 Task: Select the paper size with legal.
Action: Mouse moved to (46, 86)
Screenshot: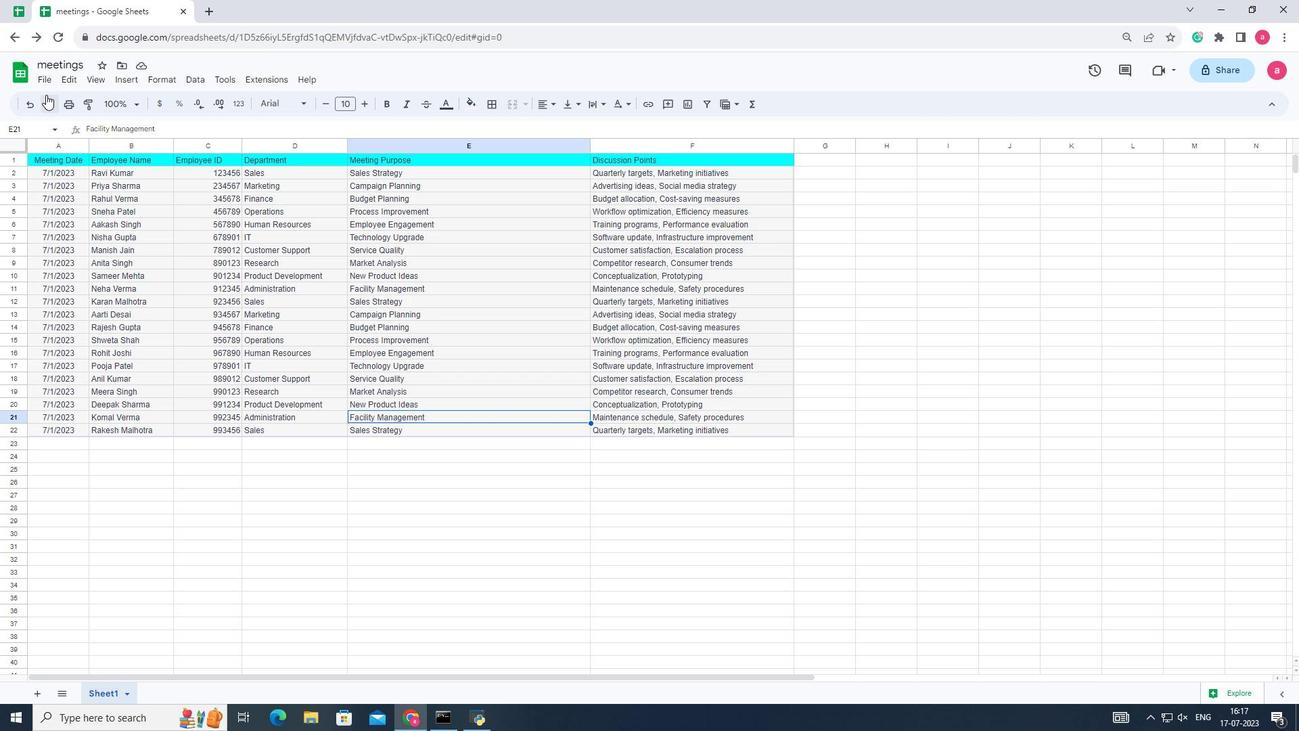 
Action: Mouse pressed left at (46, 86)
Screenshot: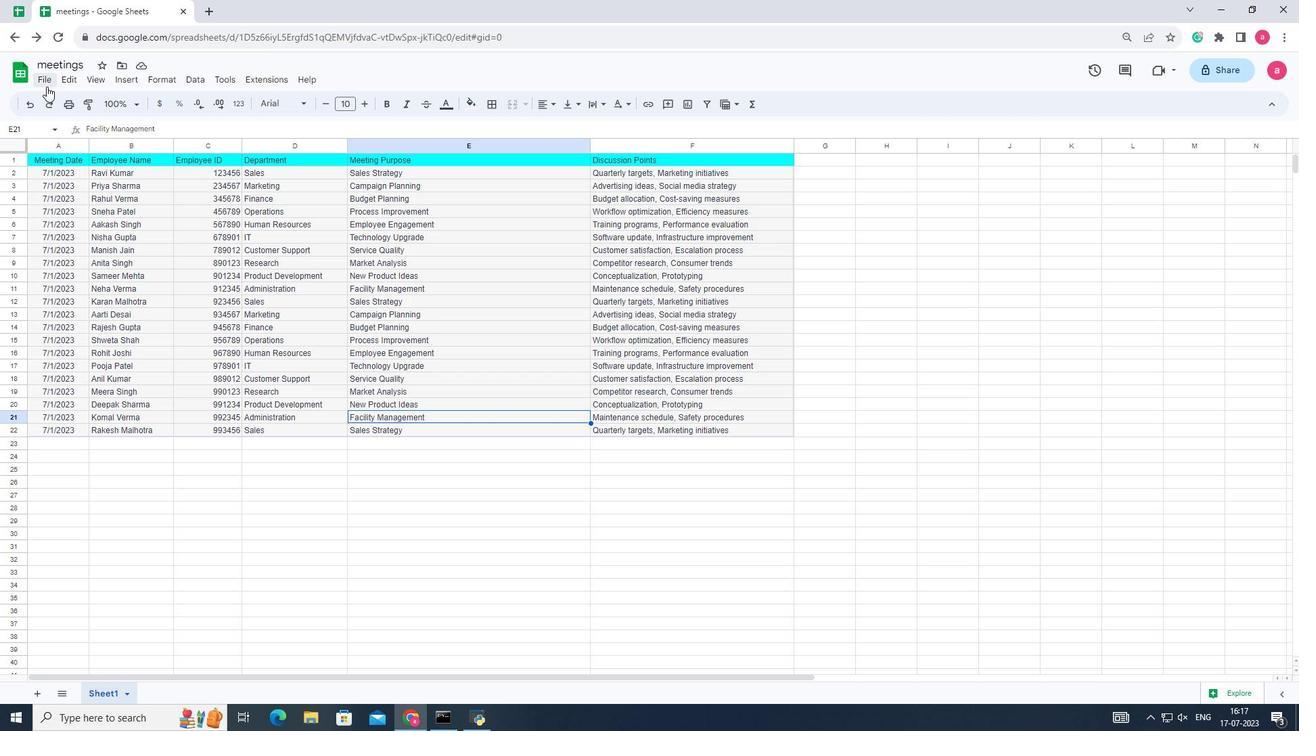 
Action: Mouse moved to (61, 441)
Screenshot: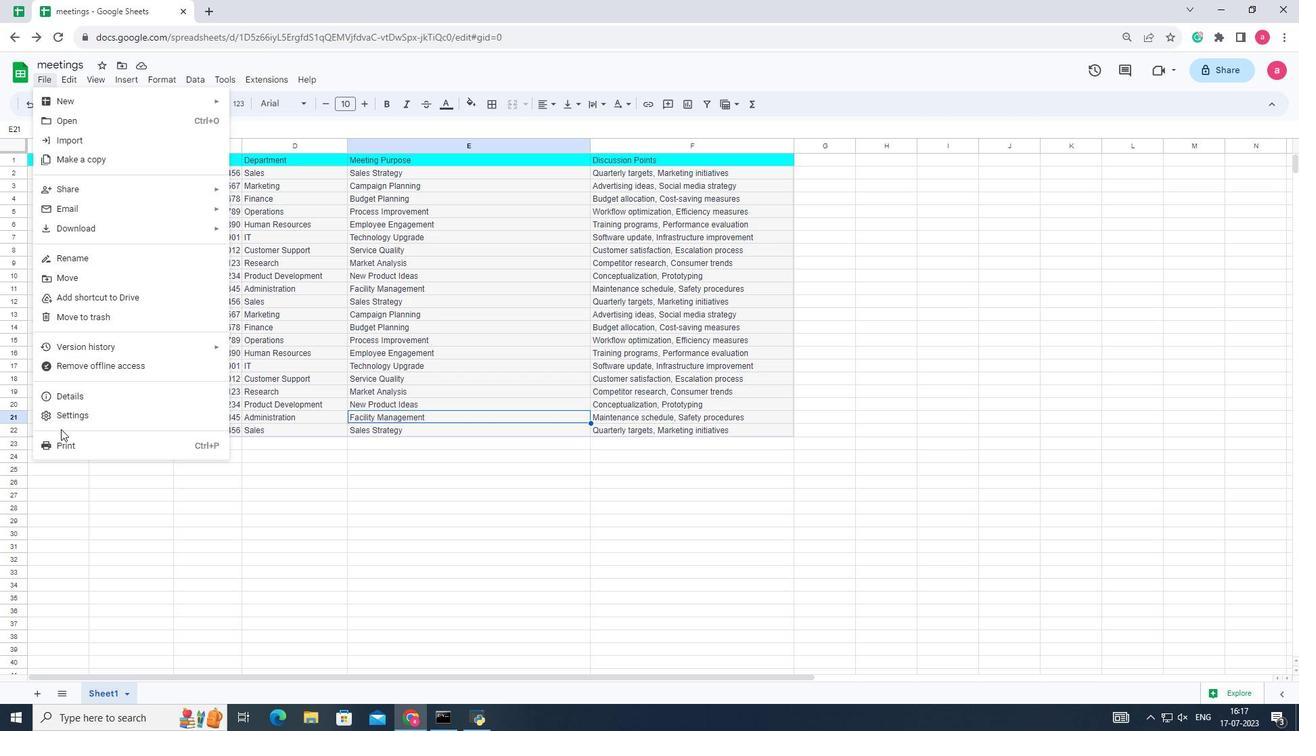 
Action: Mouse pressed left at (61, 441)
Screenshot: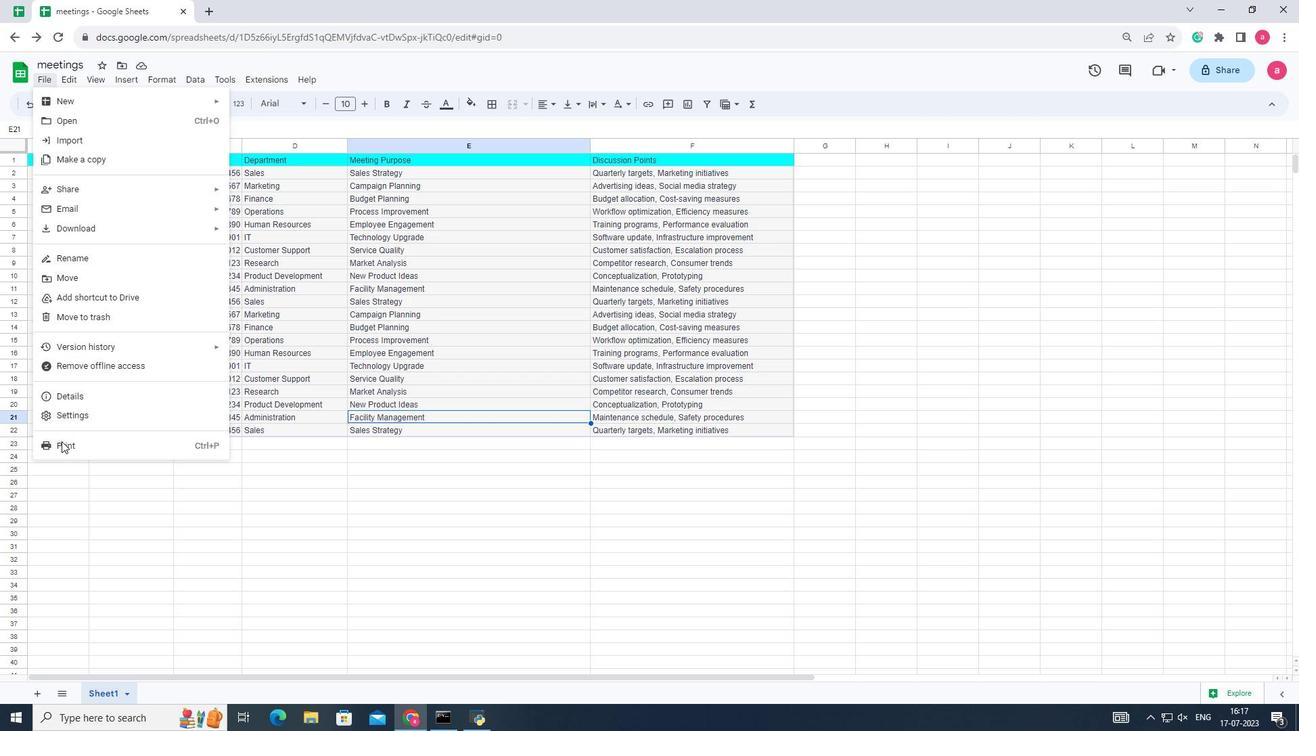 
Action: Mouse moved to (1253, 75)
Screenshot: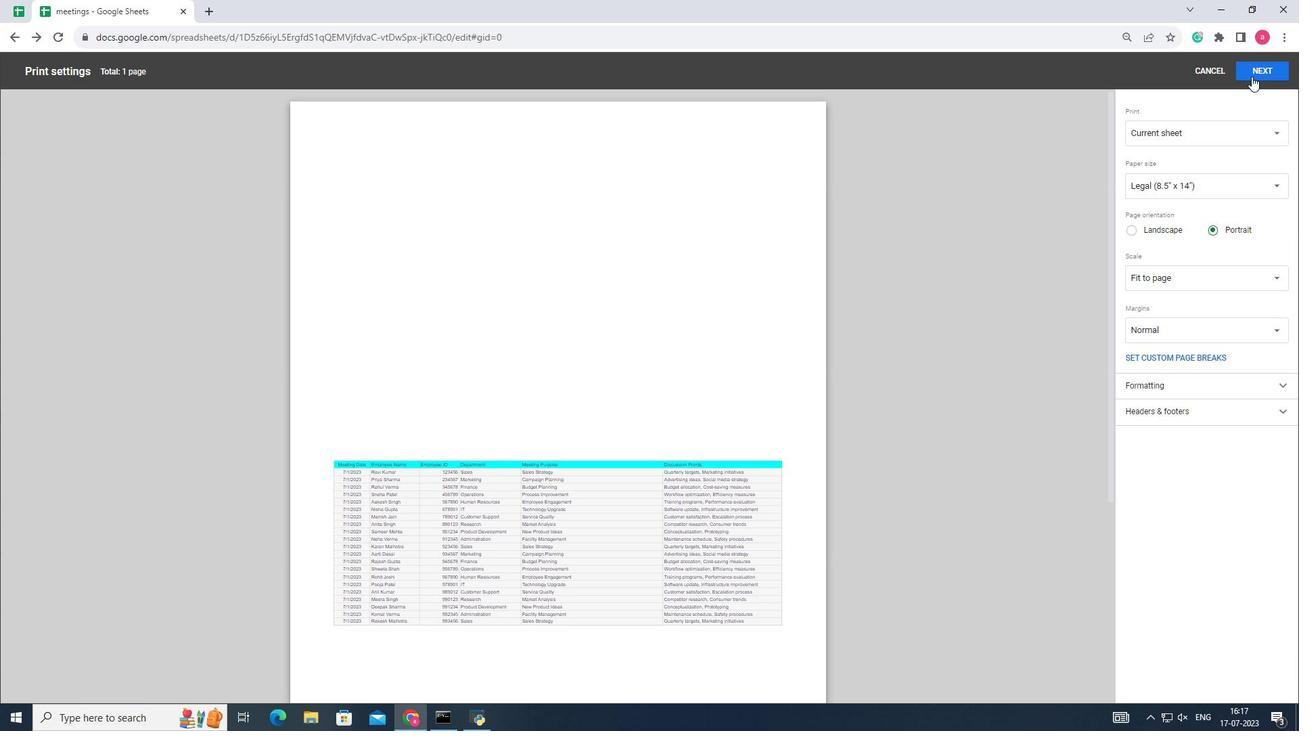 
Action: Mouse pressed left at (1253, 75)
Screenshot: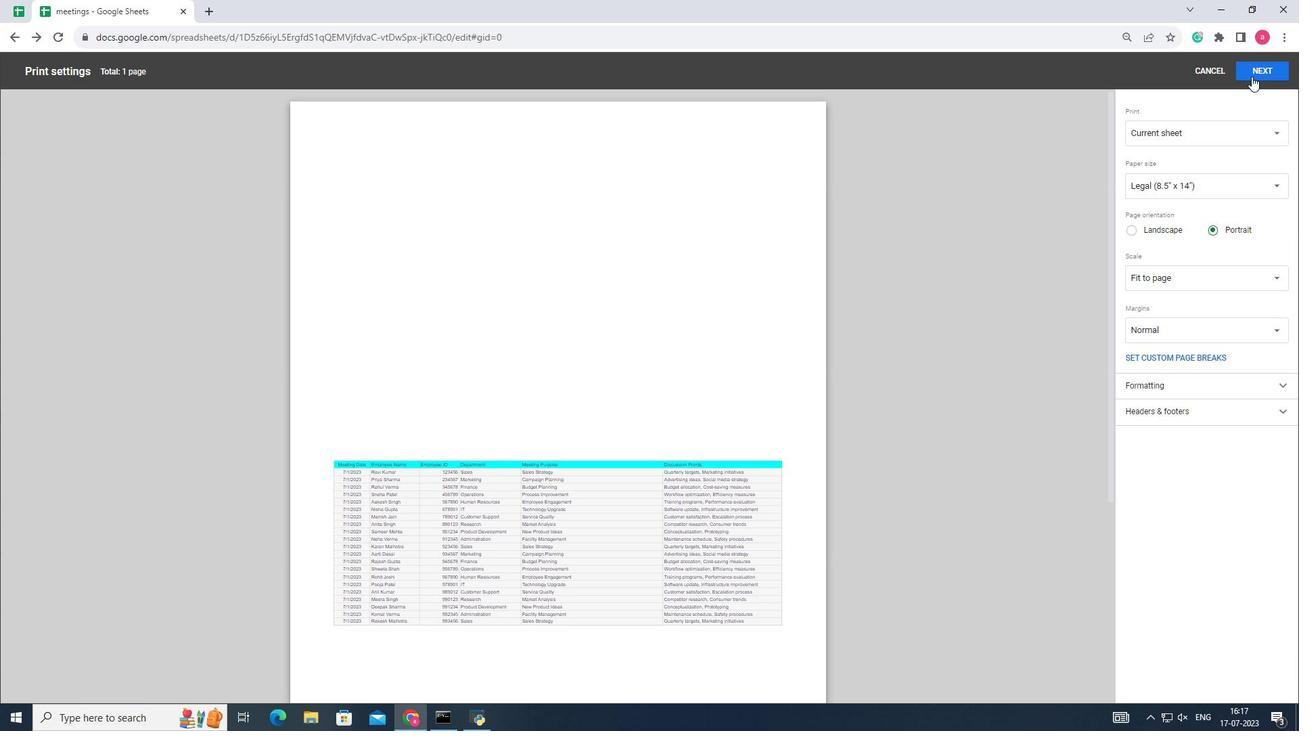
Action: Mouse moved to (944, 228)
Screenshot: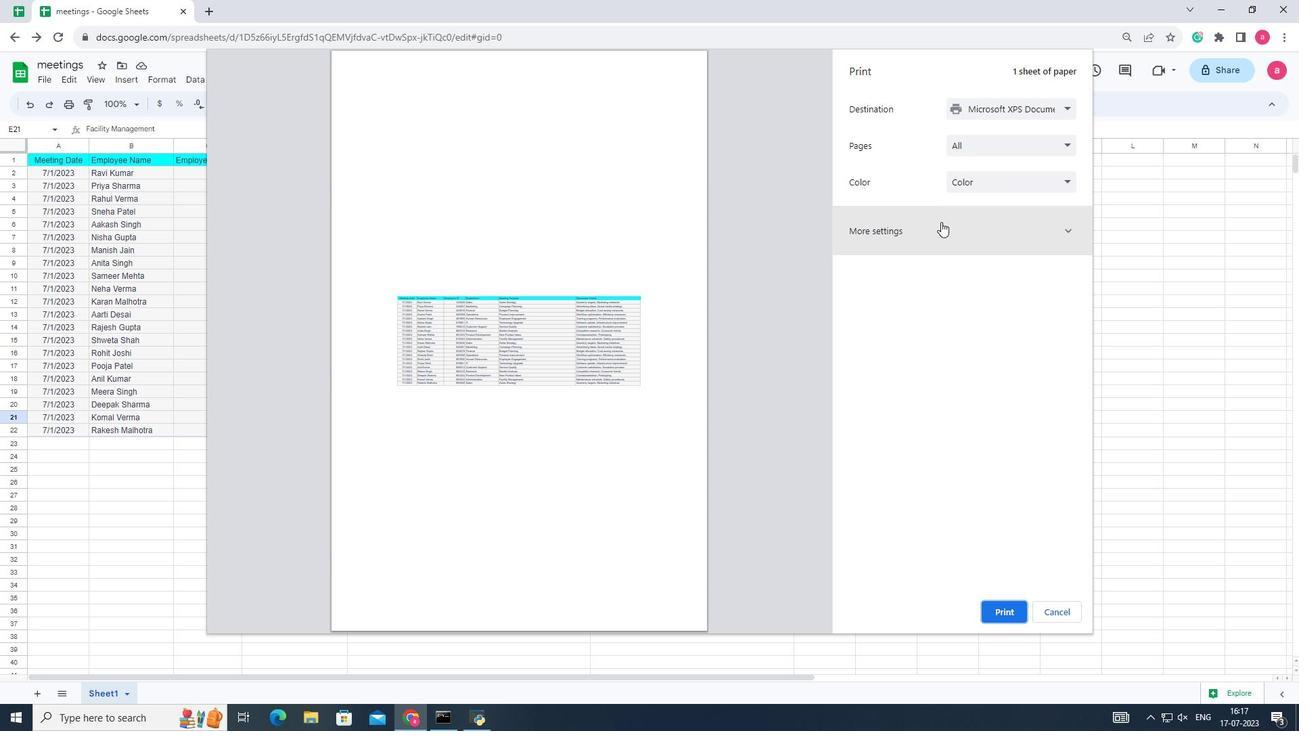 
Action: Mouse pressed left at (944, 228)
Screenshot: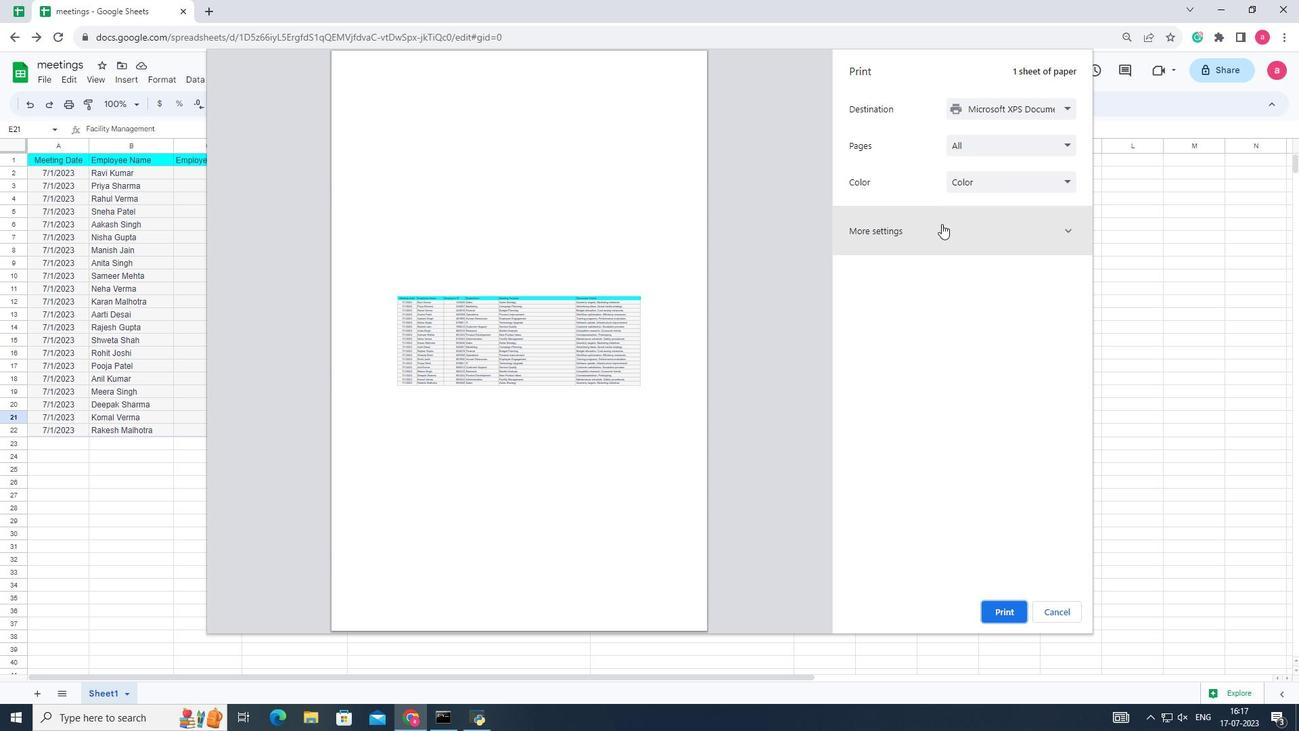 
Action: Mouse moved to (976, 280)
Screenshot: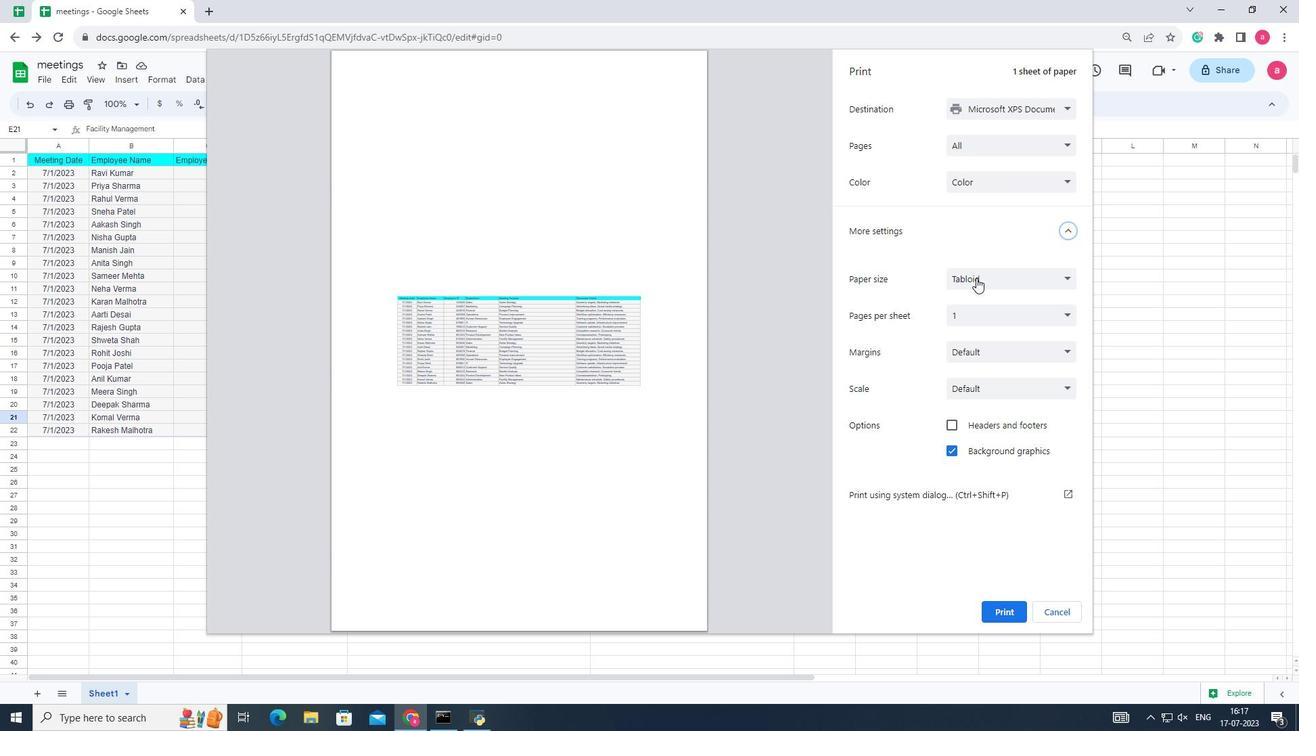 
Action: Mouse pressed left at (976, 280)
Screenshot: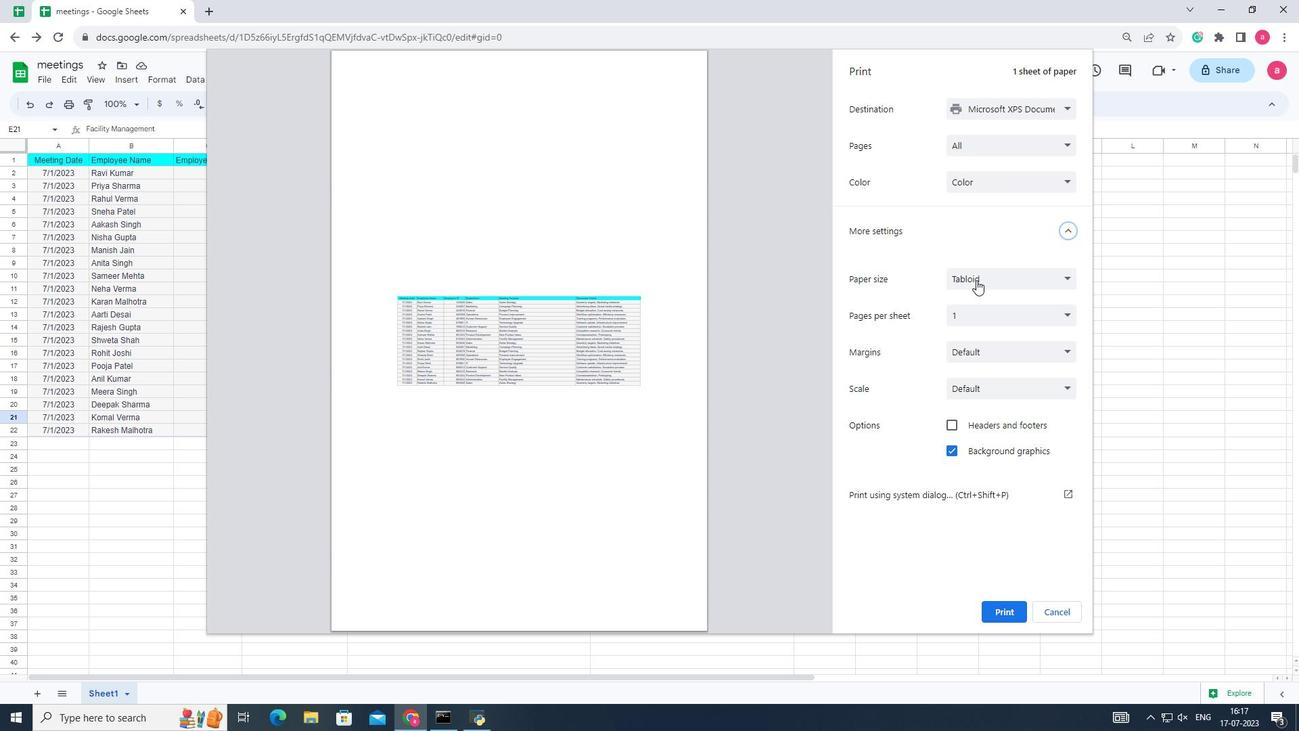 
Action: Mouse moved to (969, 318)
Screenshot: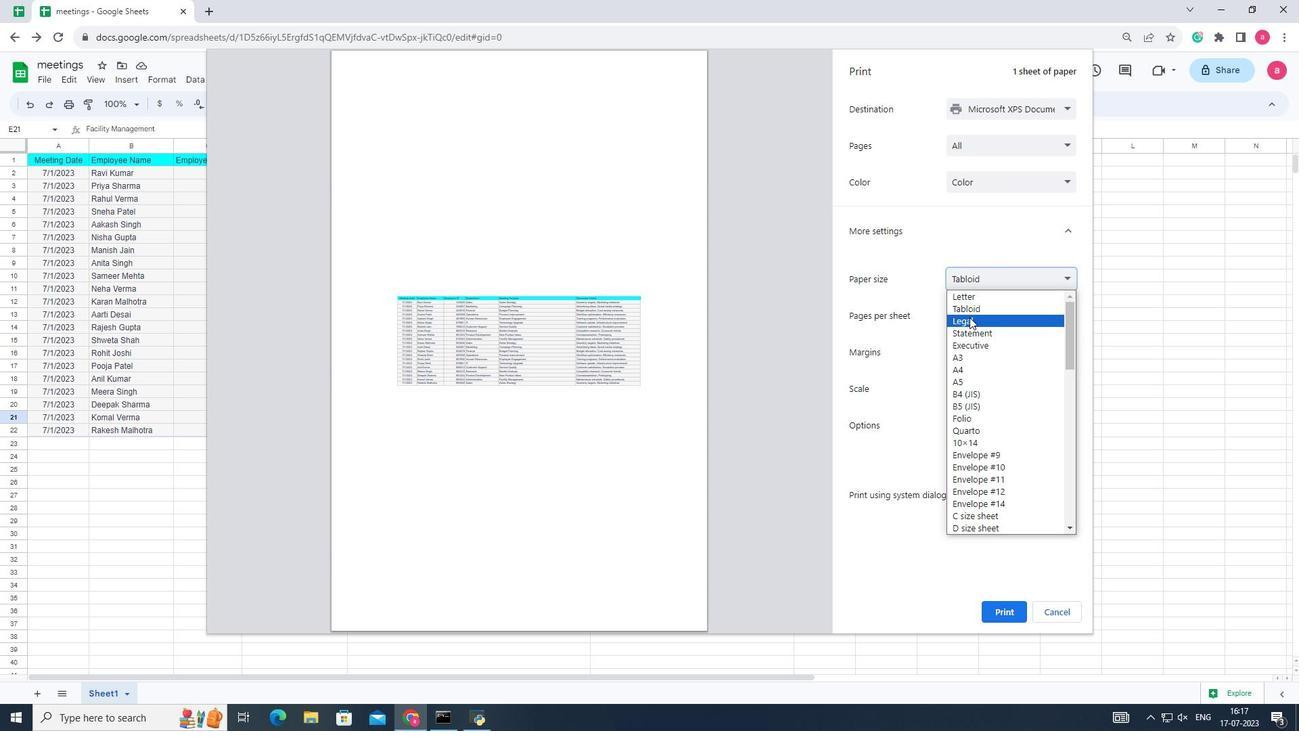 
Action: Mouse pressed left at (969, 318)
Screenshot: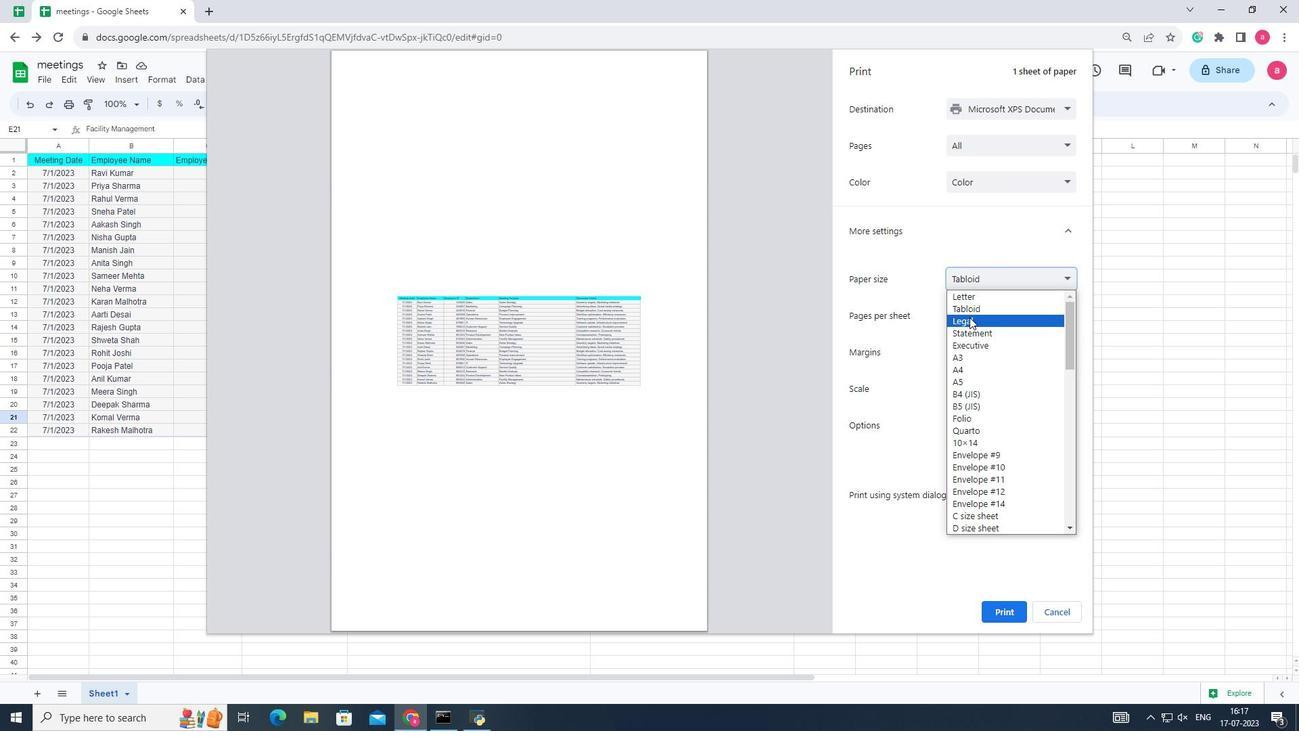 
Action: Mouse moved to (970, 318)
Screenshot: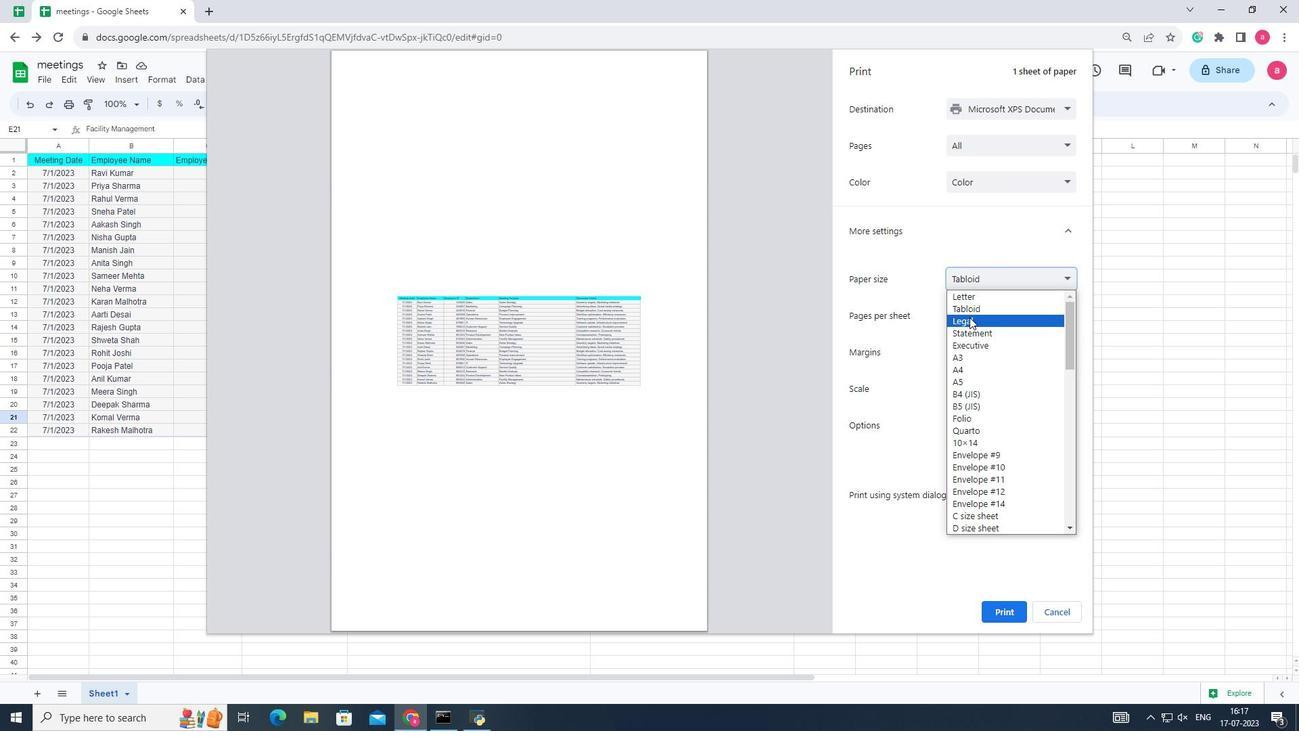 
